 Task: Add Country Life Time Released Vitamin B-12 to the cart.
Action: Mouse pressed left at (20, 68)
Screenshot: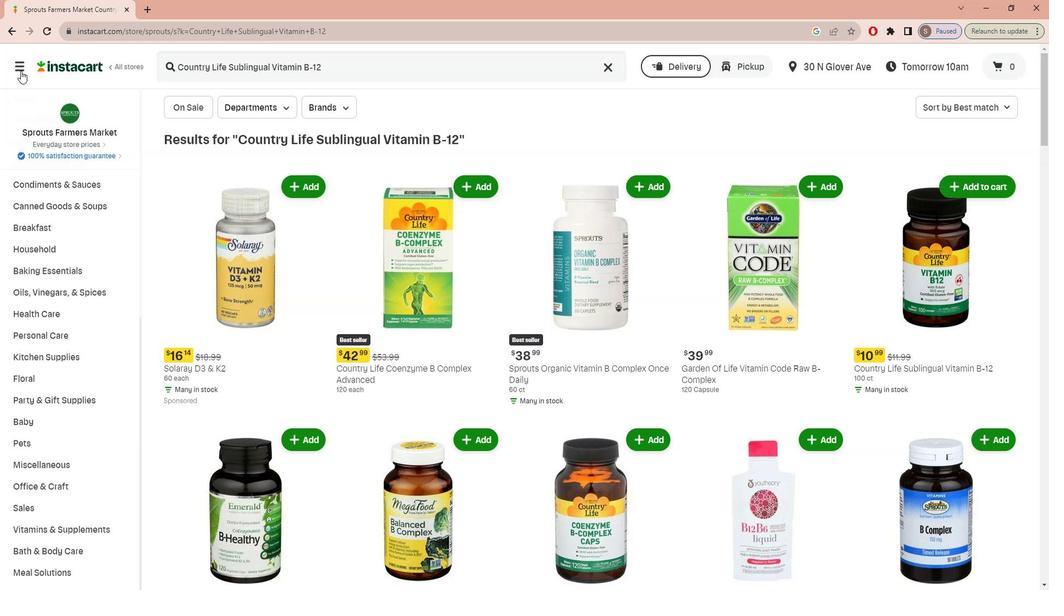 
Action: Mouse moved to (28, 134)
Screenshot: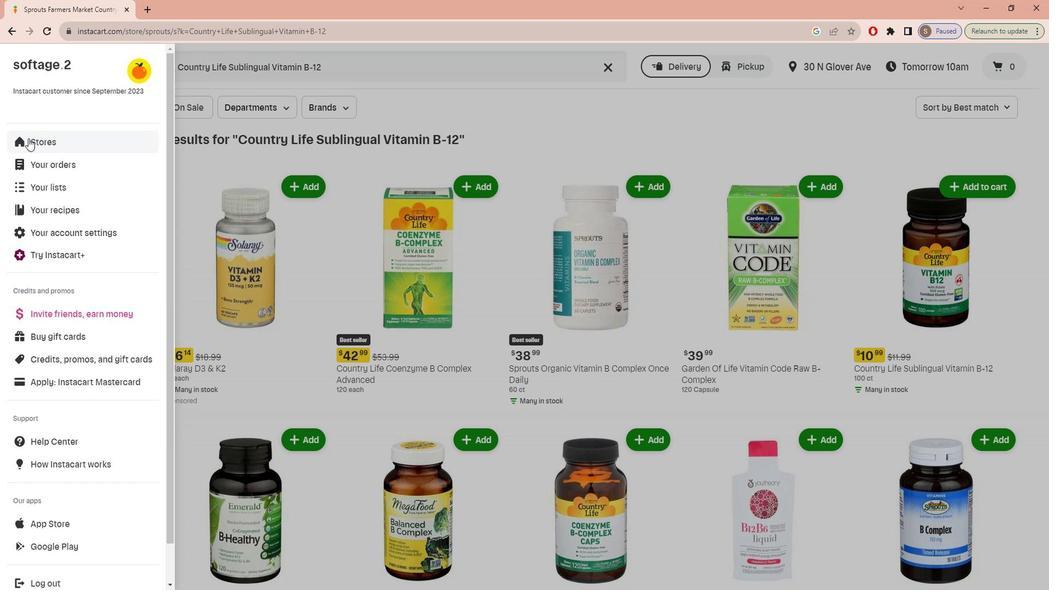 
Action: Mouse pressed left at (28, 134)
Screenshot: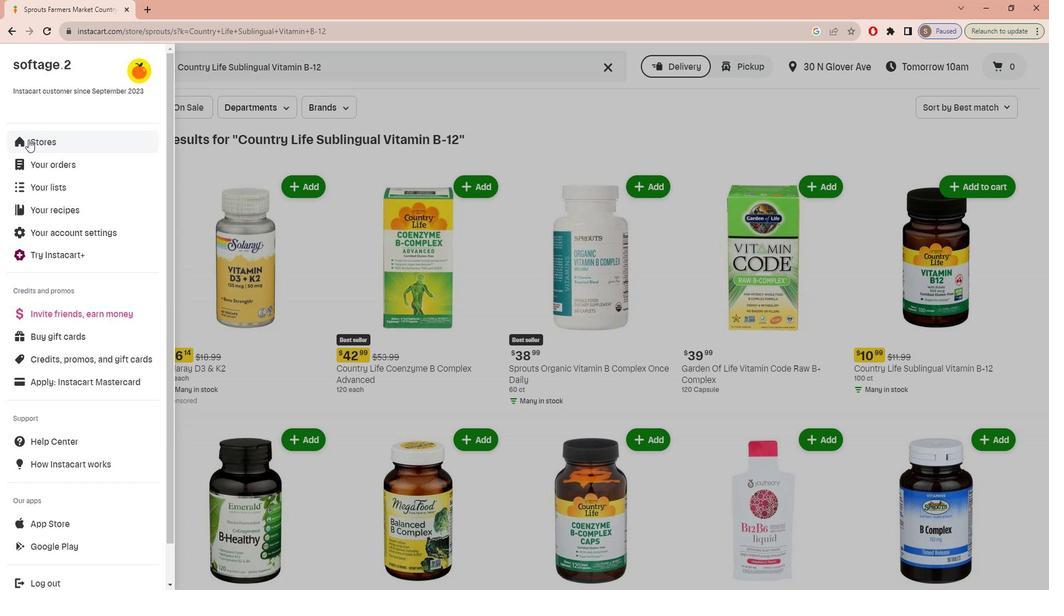 
Action: Mouse moved to (251, 103)
Screenshot: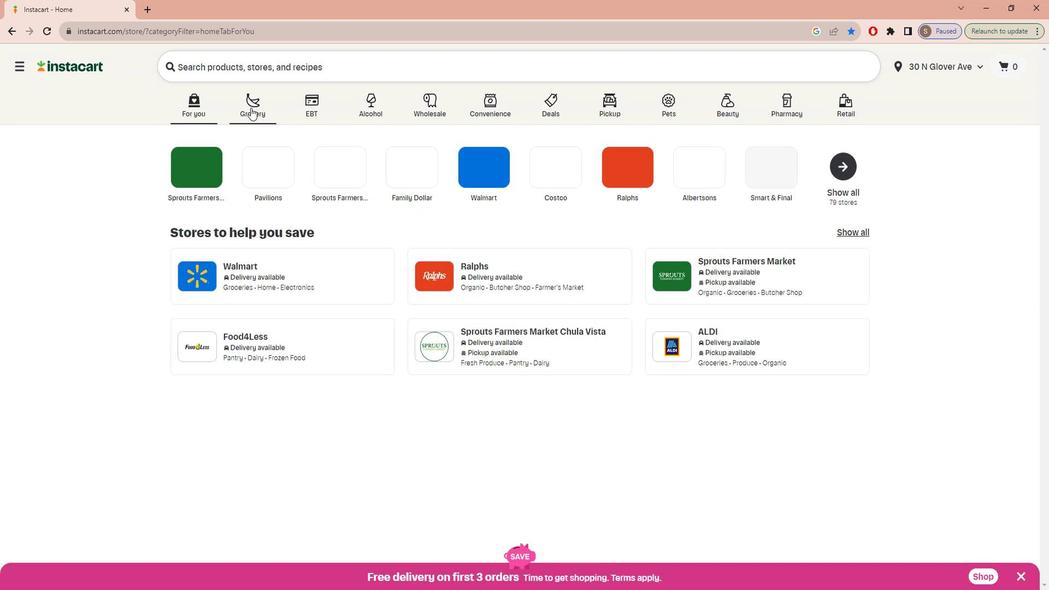 
Action: Mouse pressed left at (251, 103)
Screenshot: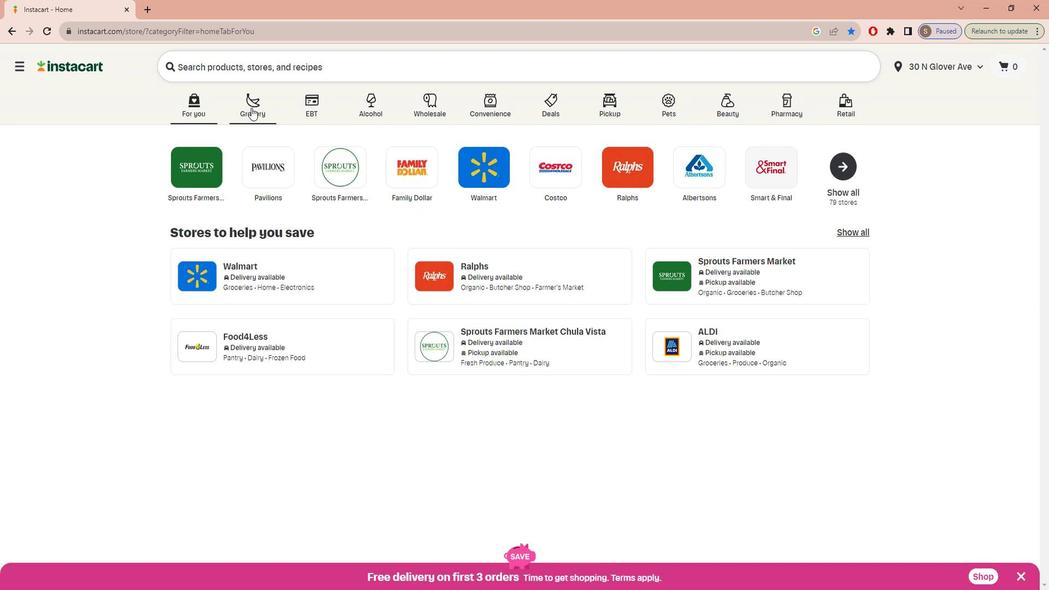 
Action: Mouse moved to (231, 308)
Screenshot: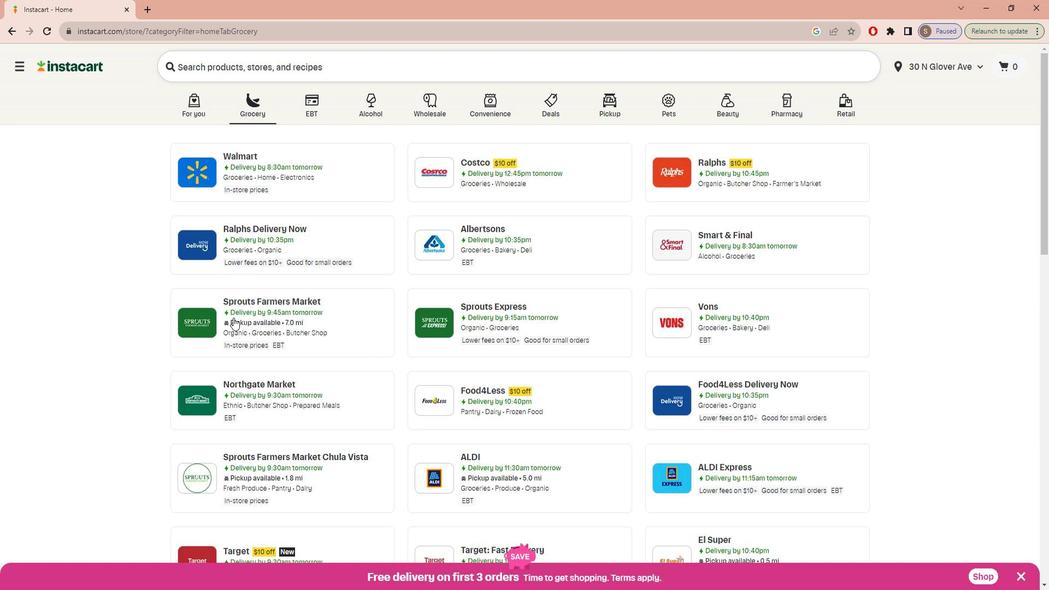 
Action: Mouse pressed left at (231, 308)
Screenshot: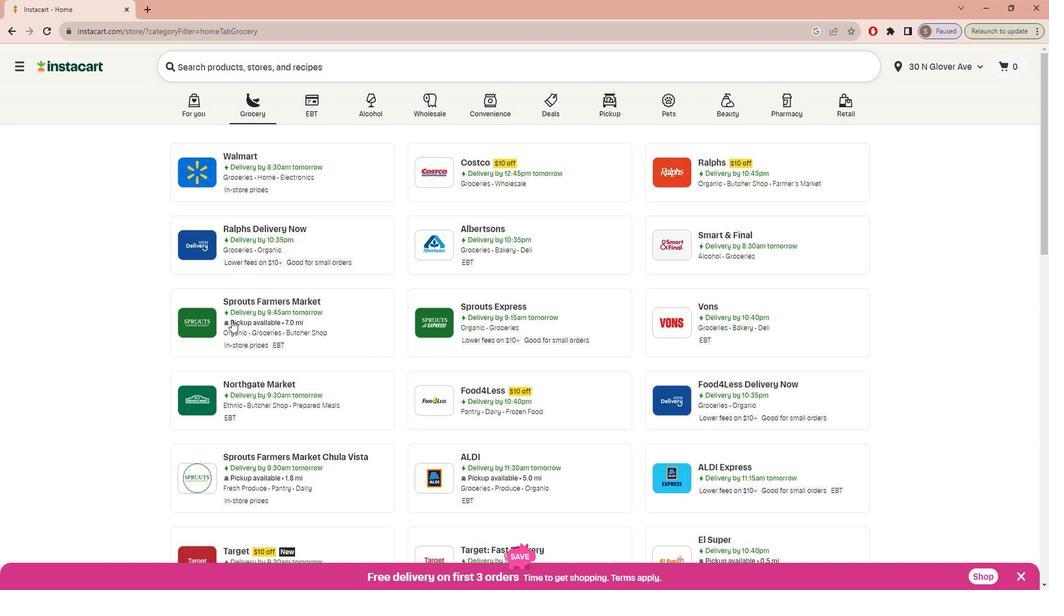 
Action: Mouse moved to (117, 420)
Screenshot: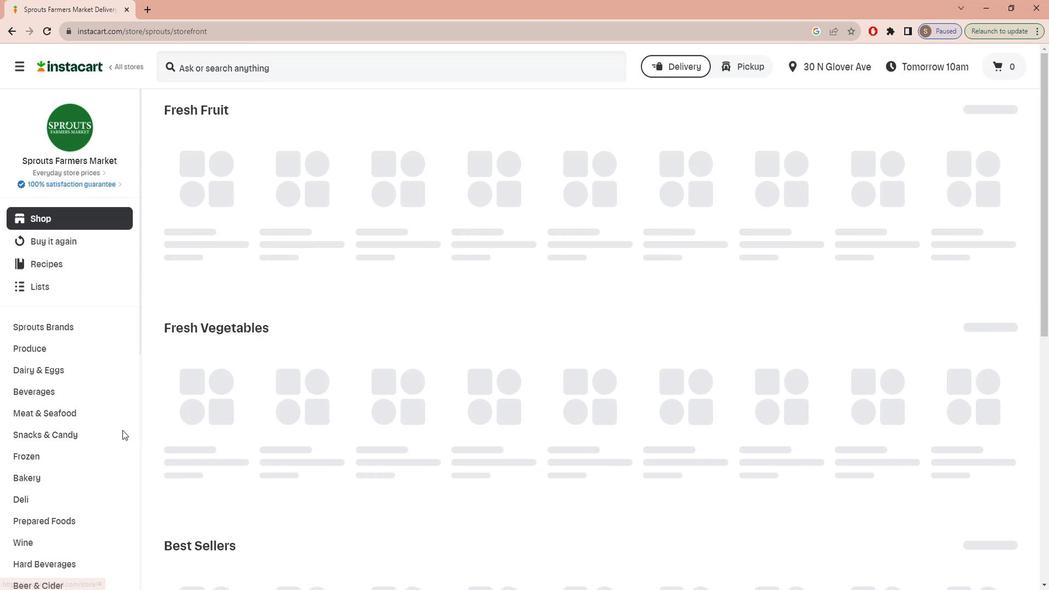 
Action: Mouse scrolled (117, 420) with delta (0, 0)
Screenshot: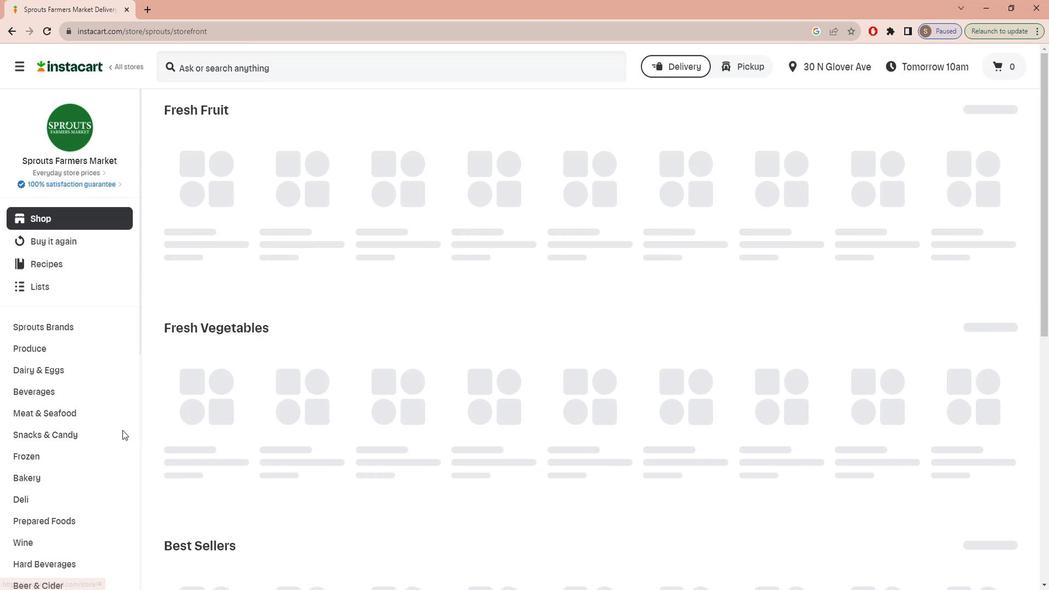 
Action: Mouse moved to (117, 421)
Screenshot: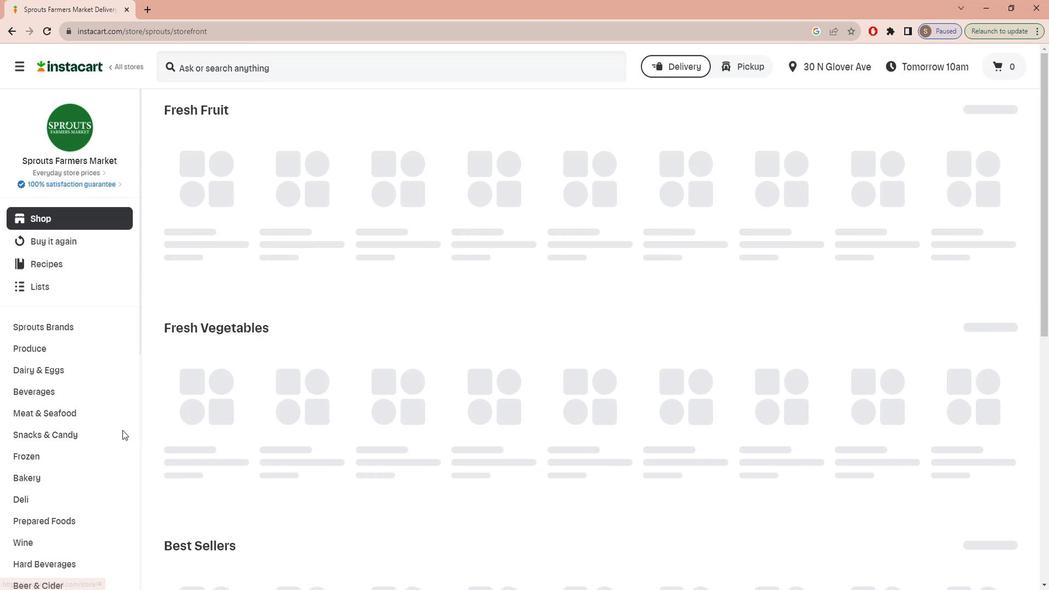 
Action: Mouse scrolled (117, 420) with delta (0, 0)
Screenshot: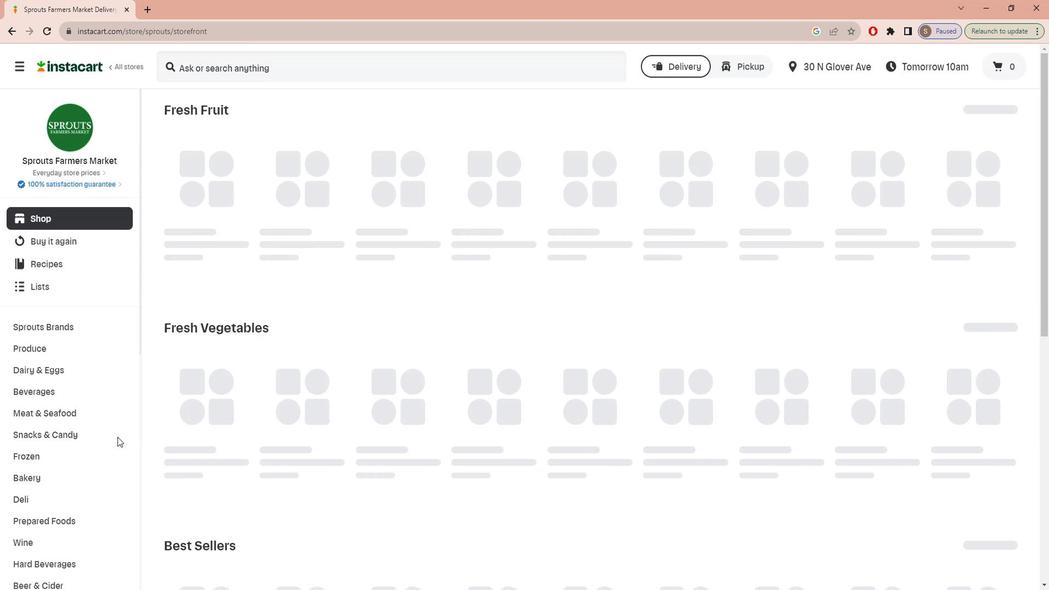
Action: Mouse scrolled (117, 420) with delta (0, 0)
Screenshot: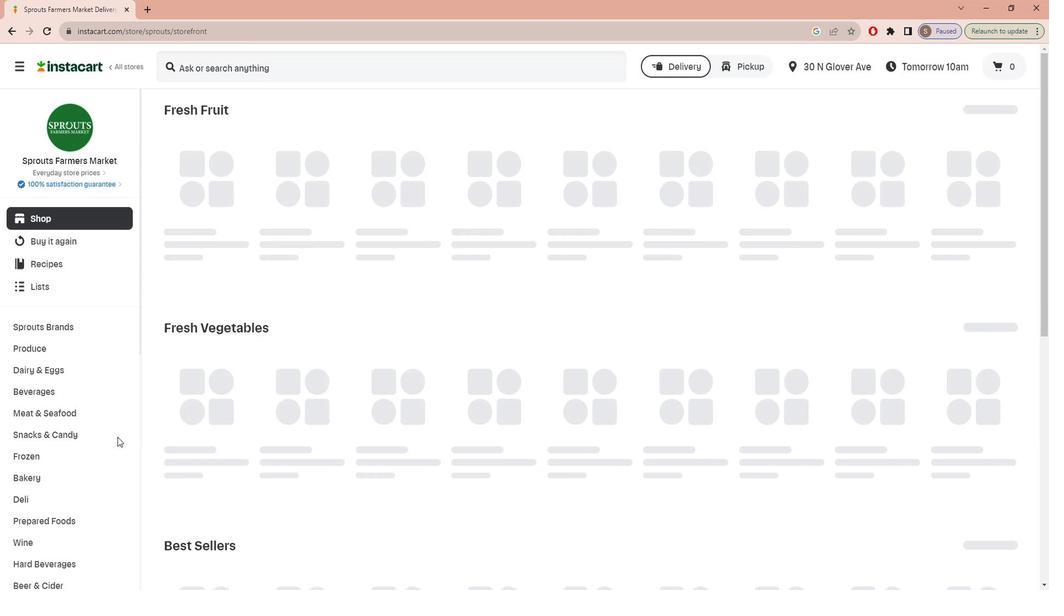 
Action: Mouse scrolled (117, 420) with delta (0, 0)
Screenshot: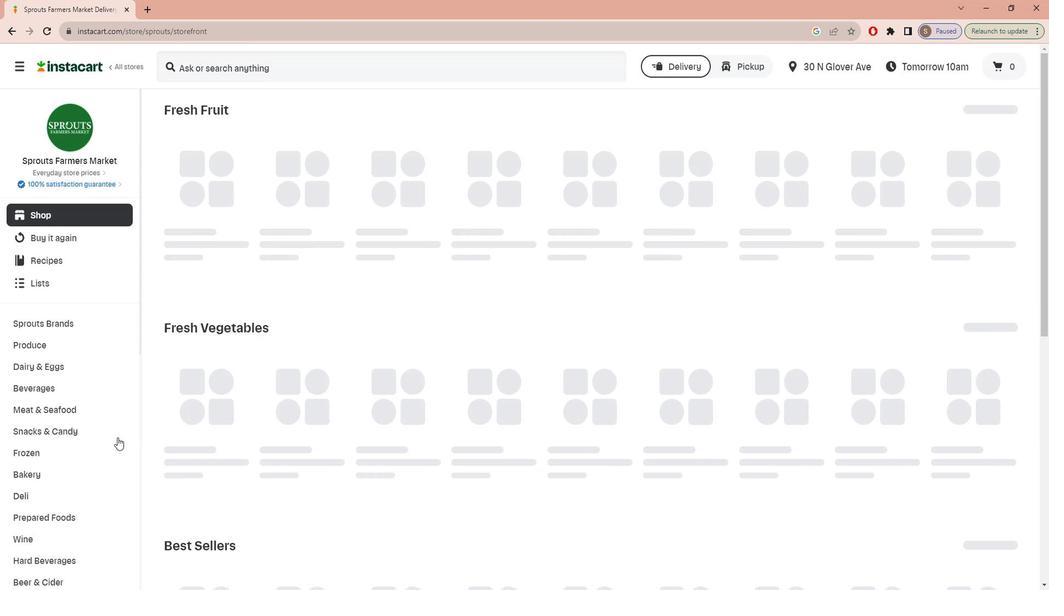 
Action: Mouse scrolled (117, 420) with delta (0, 0)
Screenshot: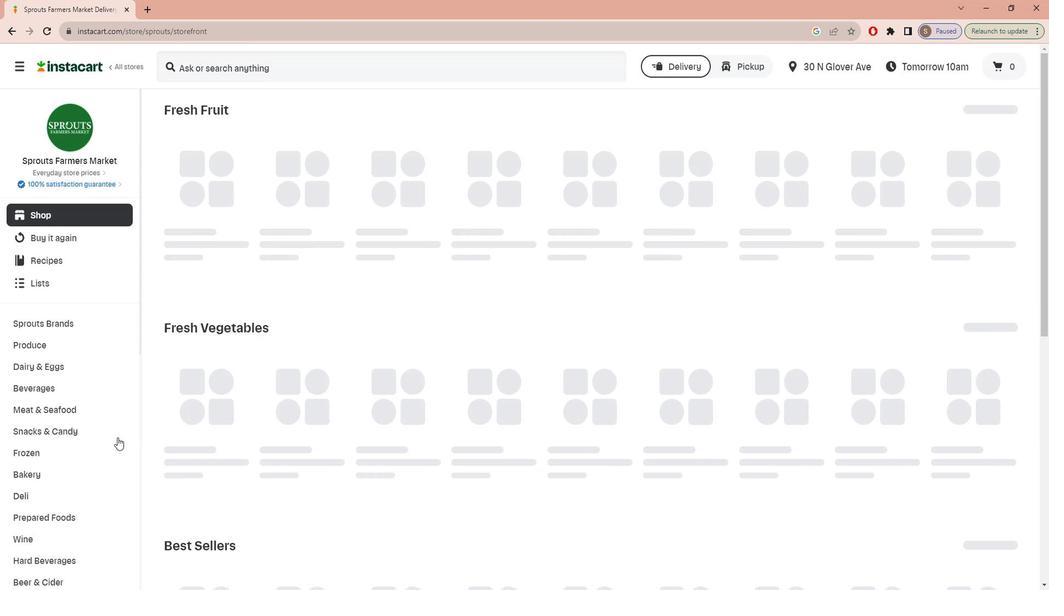 
Action: Mouse scrolled (117, 420) with delta (0, 0)
Screenshot: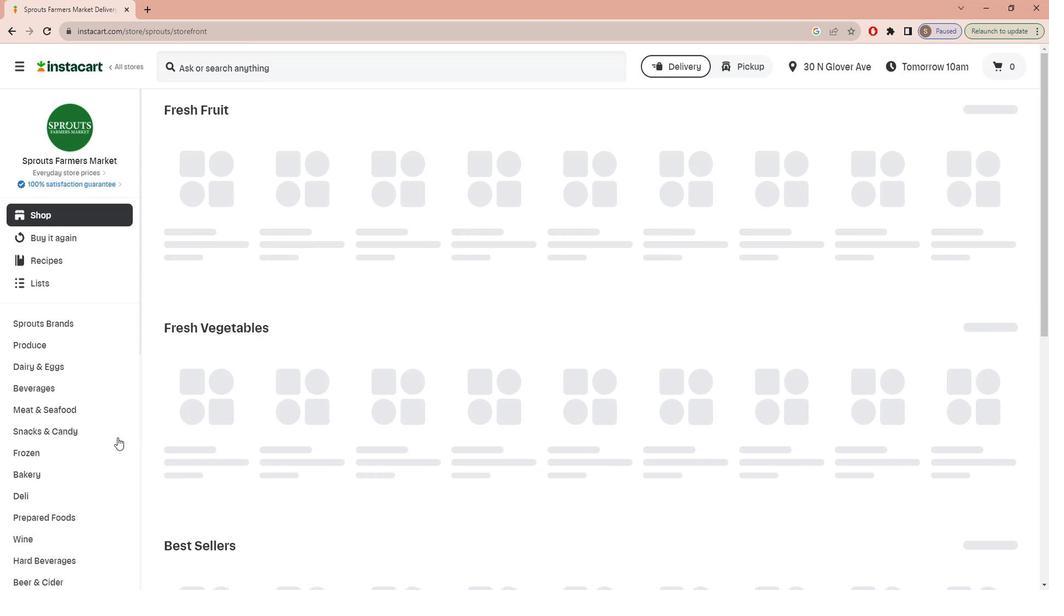 
Action: Mouse scrolled (117, 420) with delta (0, 0)
Screenshot: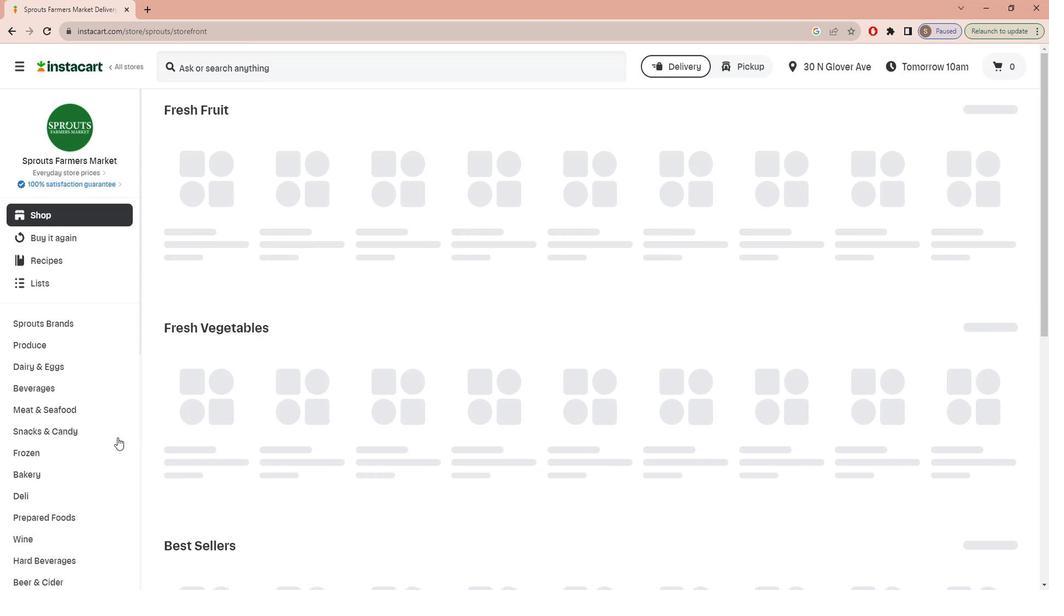 
Action: Mouse scrolled (117, 420) with delta (0, 0)
Screenshot: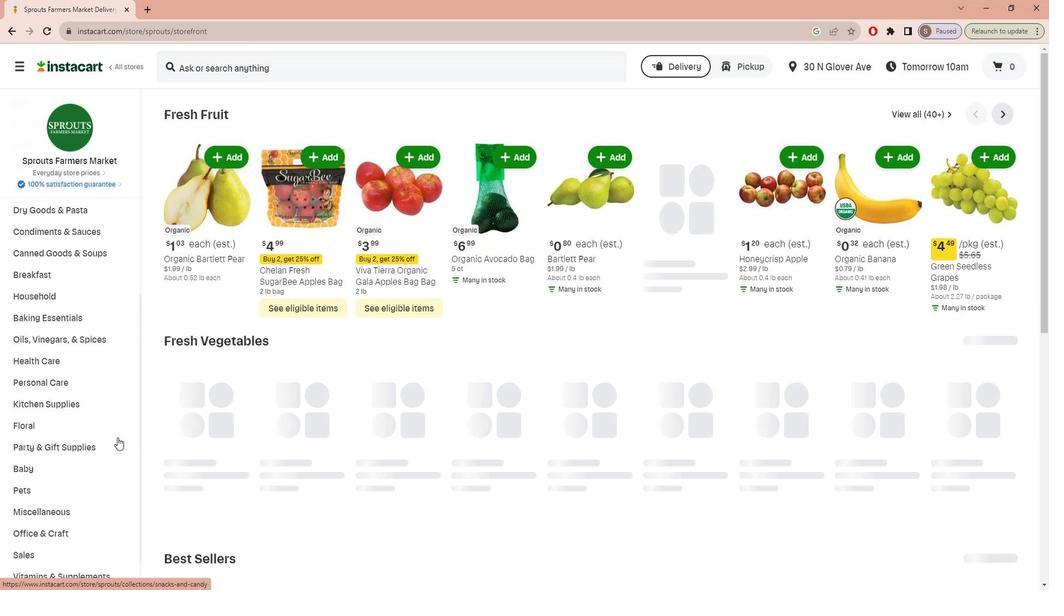 
Action: Mouse scrolled (117, 420) with delta (0, 0)
Screenshot: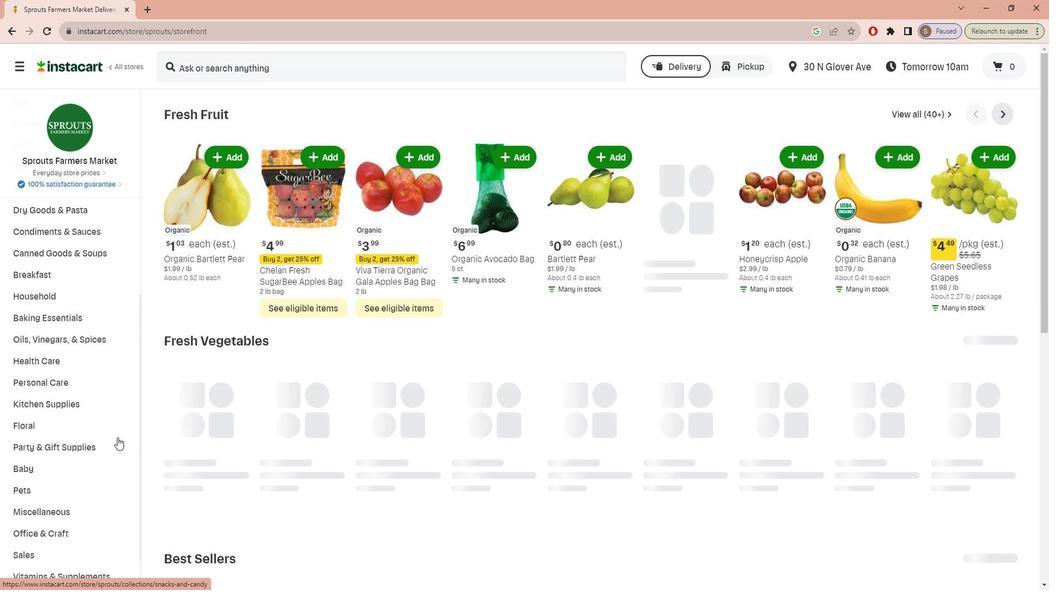 
Action: Mouse scrolled (117, 420) with delta (0, 0)
Screenshot: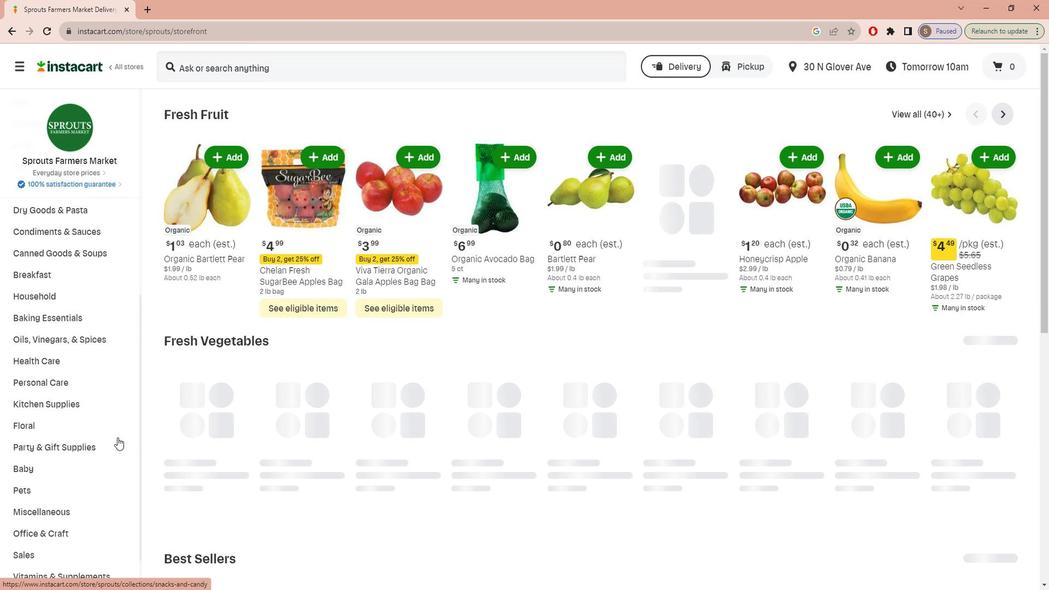 
Action: Mouse scrolled (117, 420) with delta (0, 0)
Screenshot: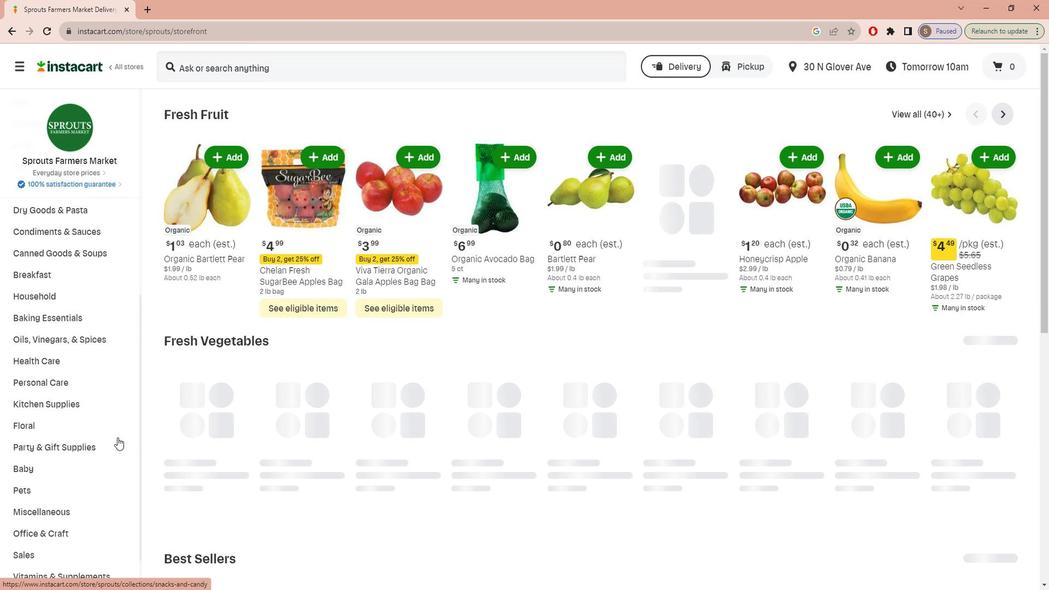 
Action: Mouse scrolled (117, 420) with delta (0, 0)
Screenshot: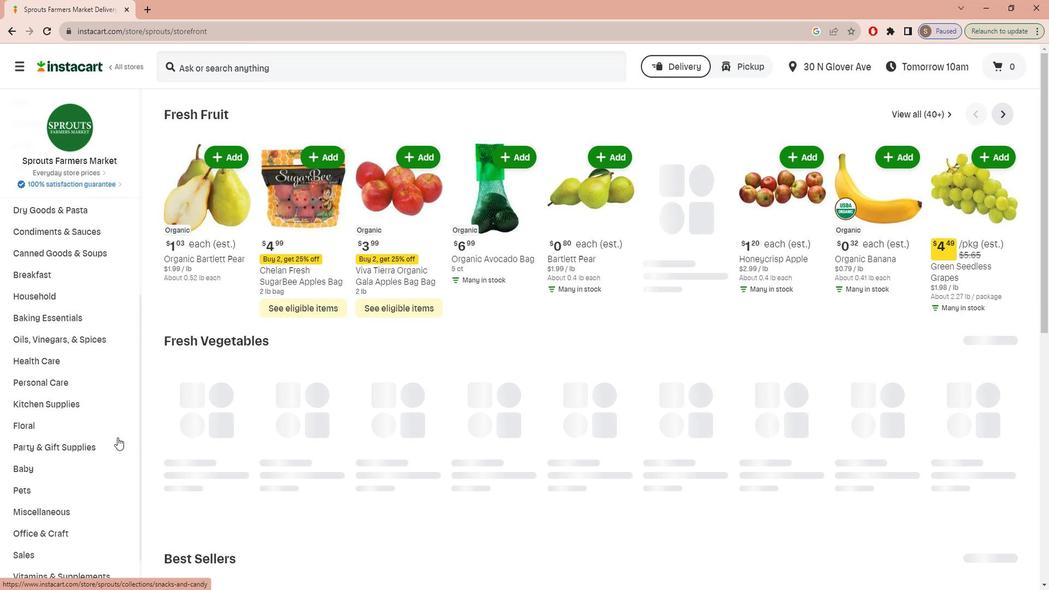 
Action: Mouse scrolled (117, 420) with delta (0, 0)
Screenshot: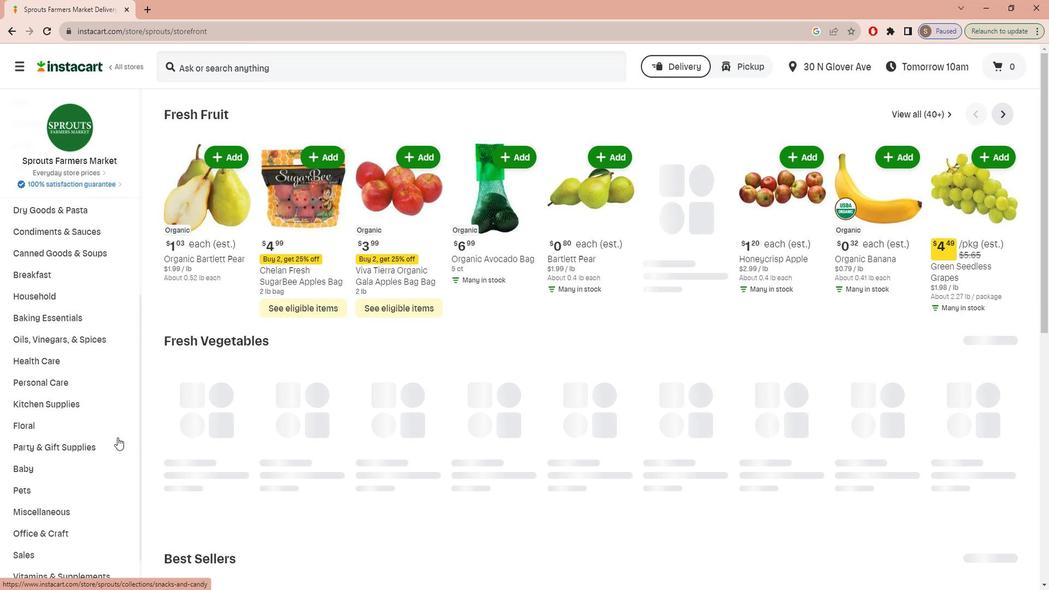 
Action: Mouse moved to (81, 504)
Screenshot: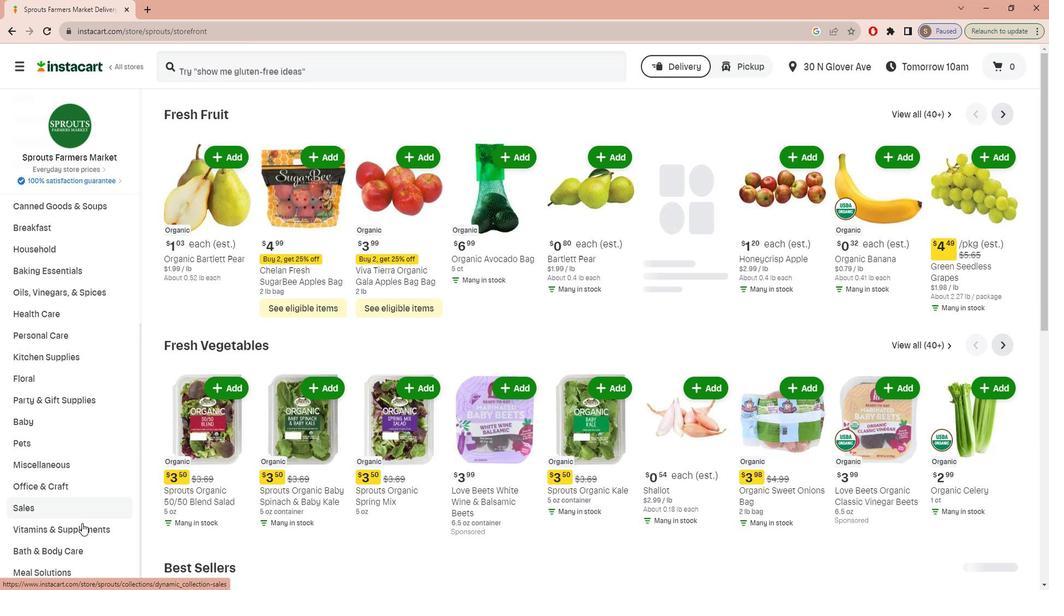 
Action: Mouse pressed left at (81, 504)
Screenshot: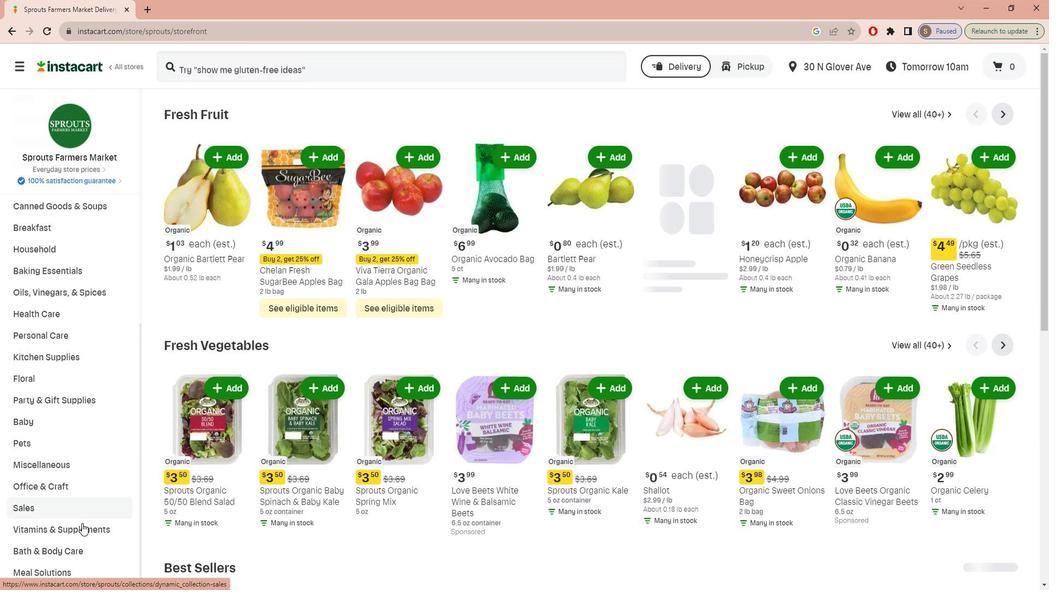 
Action: Mouse moved to (1024, 136)
Screenshot: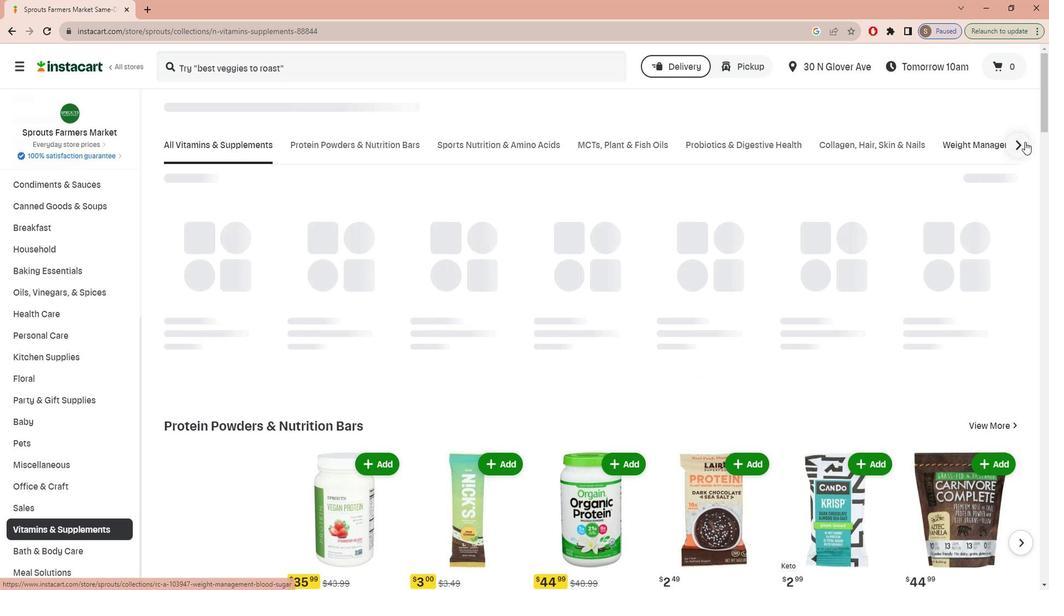 
Action: Mouse pressed left at (1024, 136)
Screenshot: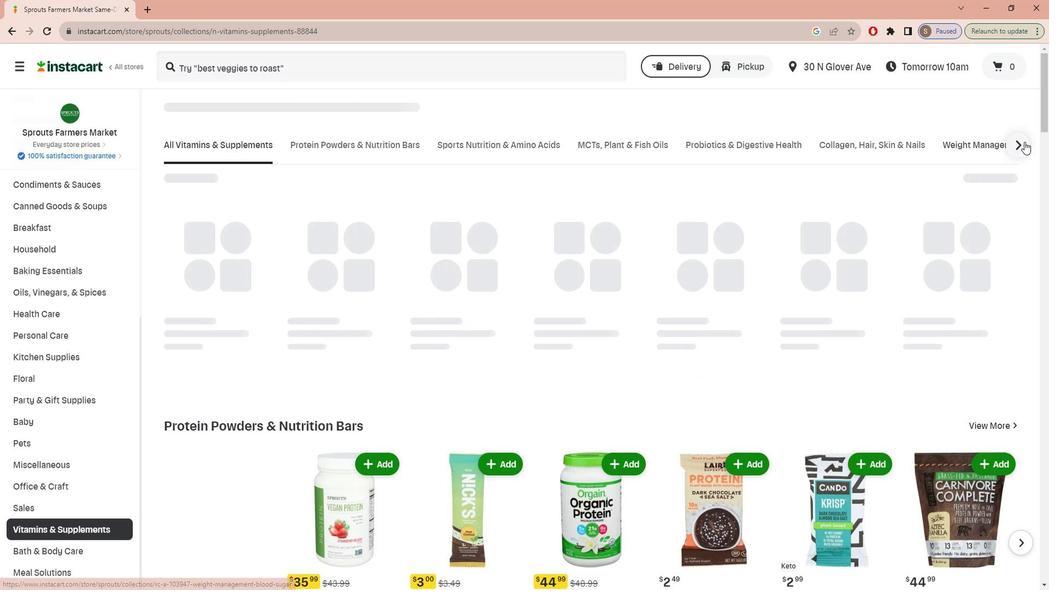 
Action: Mouse moved to (749, 133)
Screenshot: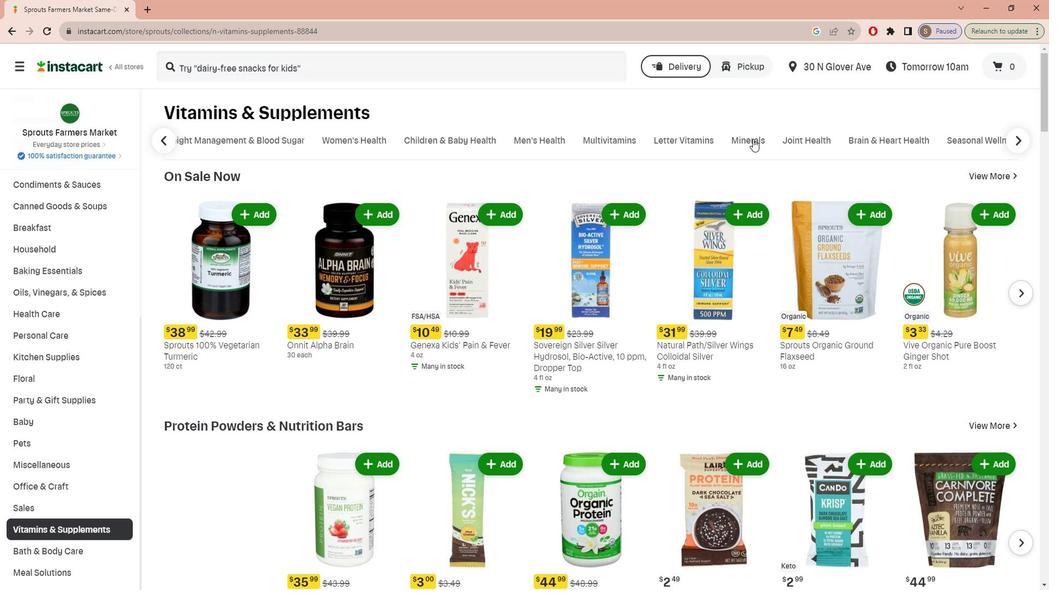 
Action: Mouse pressed left at (749, 133)
Screenshot: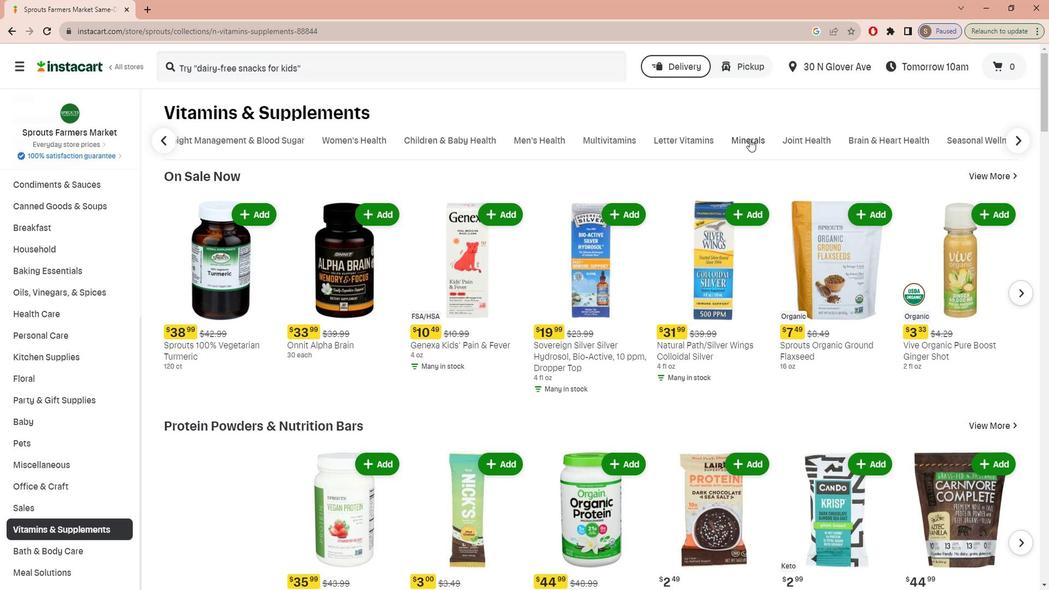 
Action: Mouse moved to (386, 61)
Screenshot: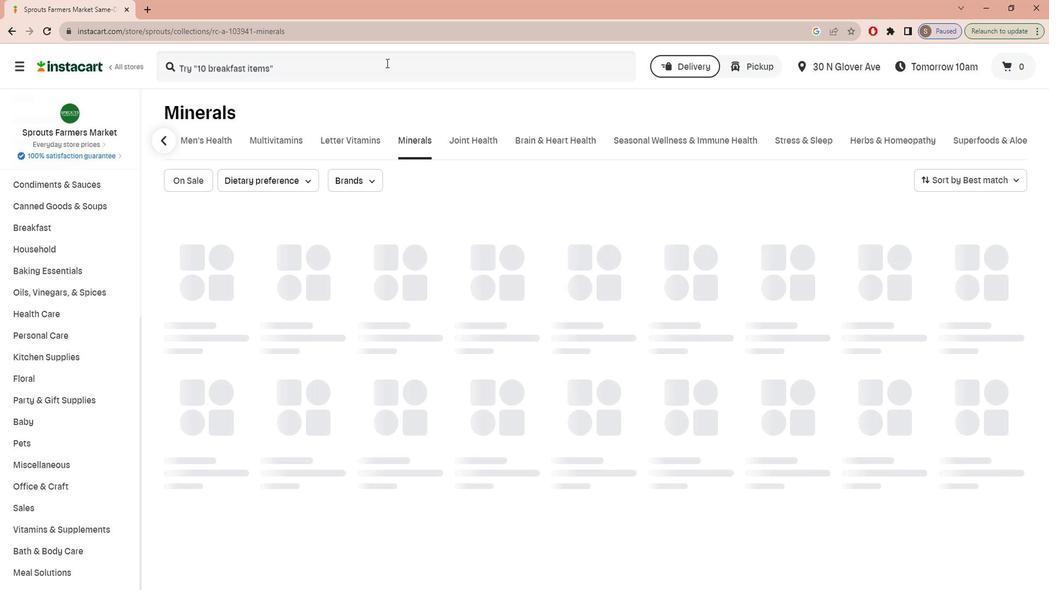 
Action: Mouse pressed left at (386, 61)
Screenshot: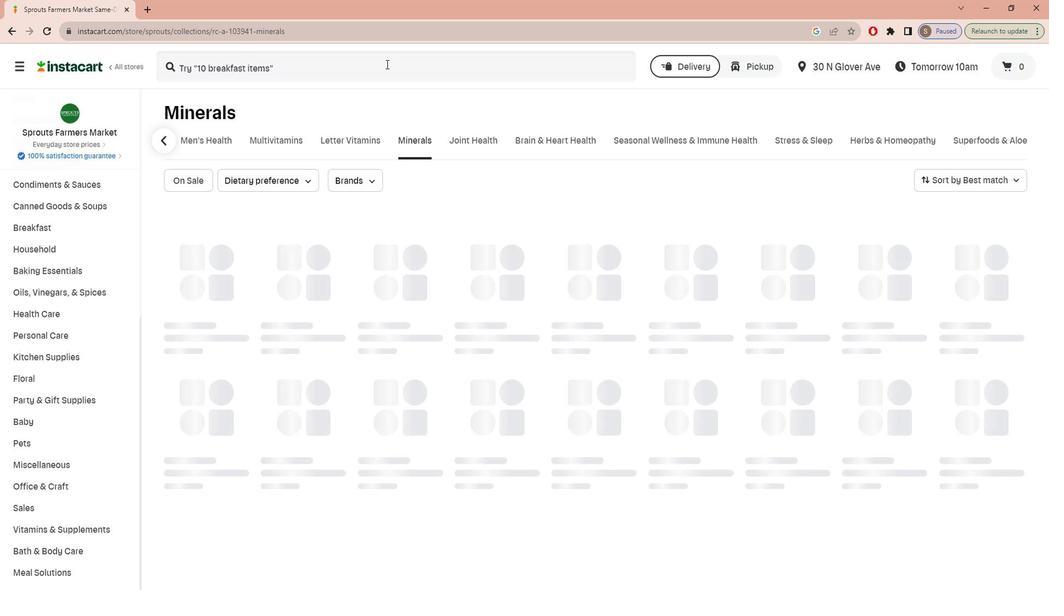 
Action: Key pressed c<Key.caps_lock>OUNTRY<Key.space><Key.caps_lock>l<Key.caps_lock>IFE<Key.space><Key.caps_lock>t<Key.caps_lock>IME<Key.space><Key.caps_lock>r<Key.caps_lock>ELEASED<Key.space><Key.caps_lock>v<Key.caps_lock>ITAMIN<Key.space><Key.caps_lock>b-12<Key.enter>
Screenshot: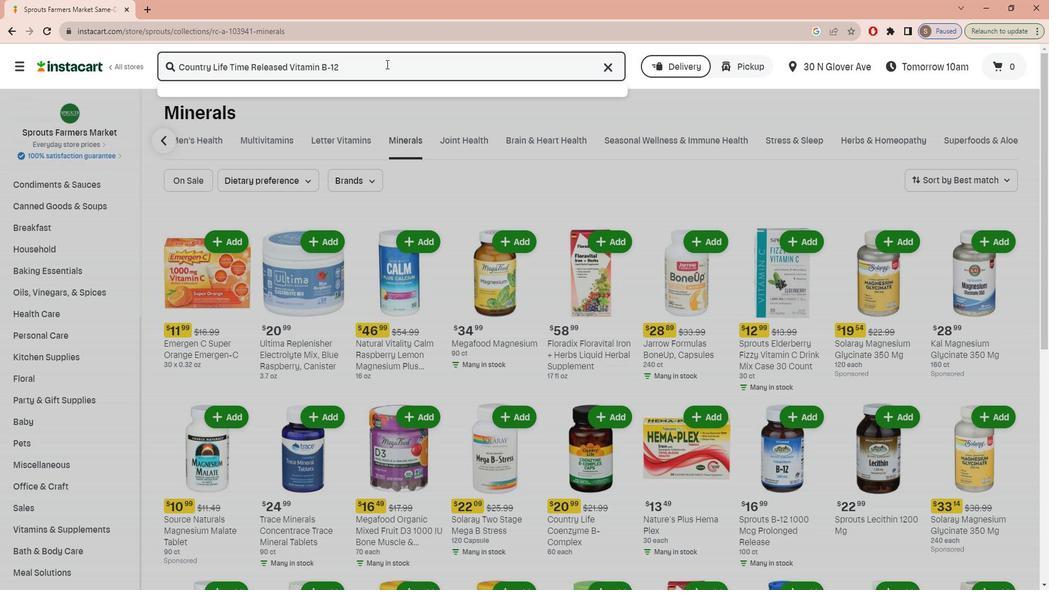 
Action: Mouse moved to (644, 180)
Screenshot: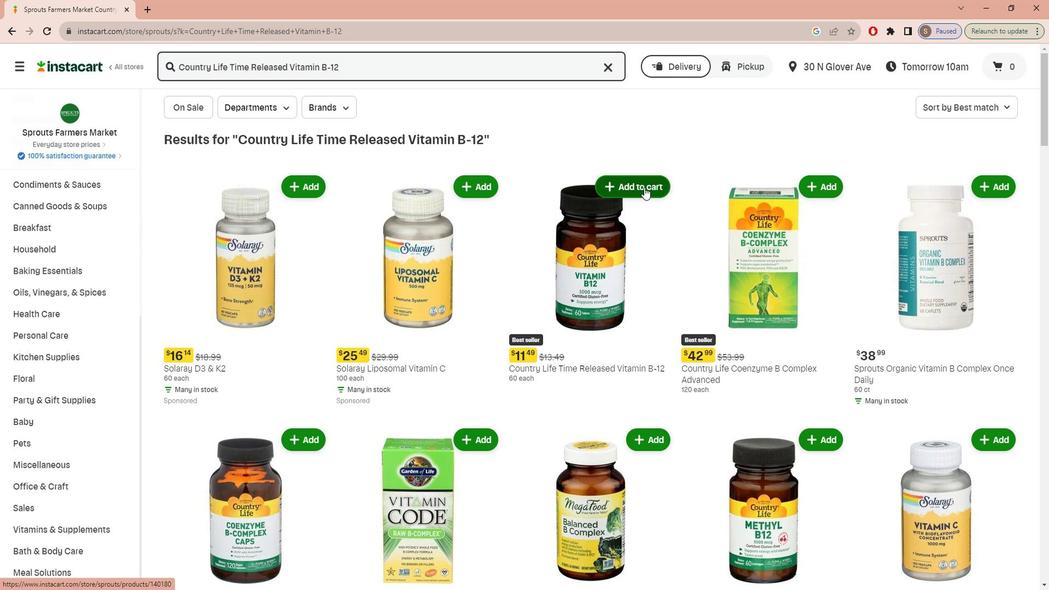 
Action: Mouse pressed left at (644, 180)
Screenshot: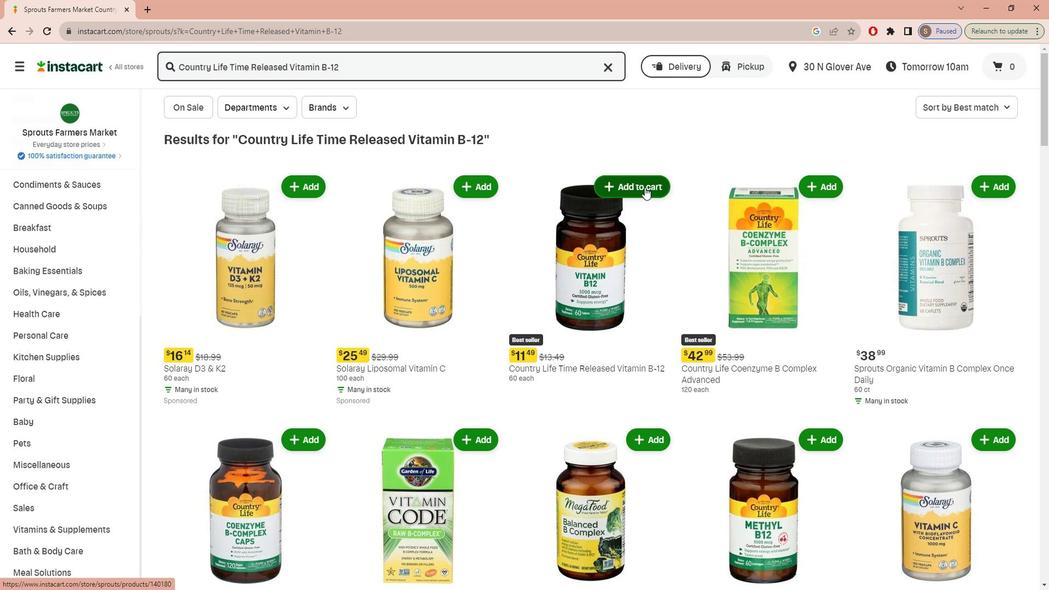 
Action: Mouse moved to (660, 270)
Screenshot: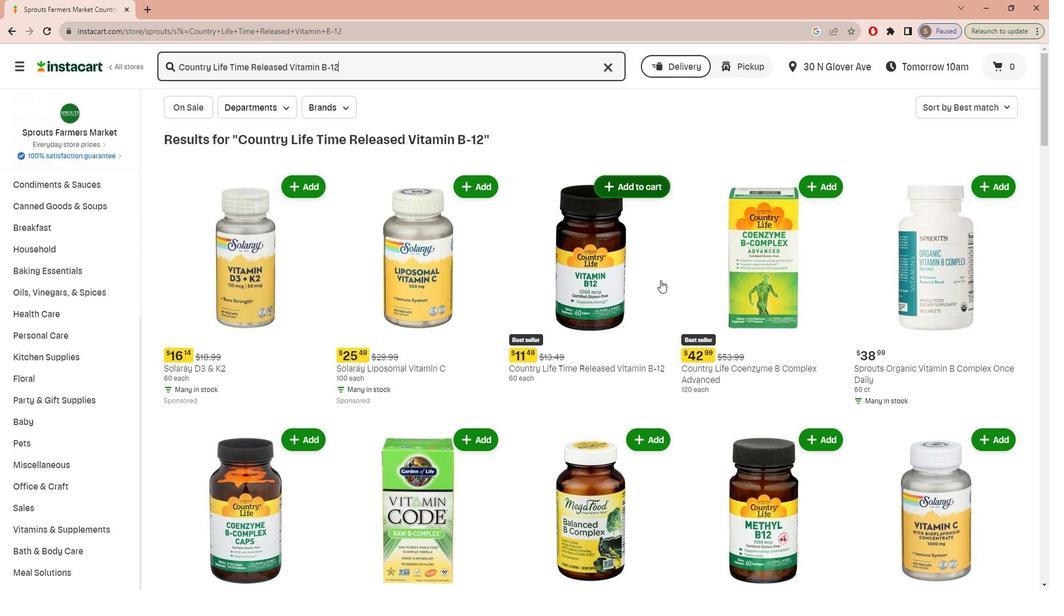 
